 Task: In the  document Music.doc, select heading and apply ' Bold and Underline' Use the "find feature" to find mentioned word and apply Strikethrough in: 'self'
Action: Mouse moved to (457, 686)
Screenshot: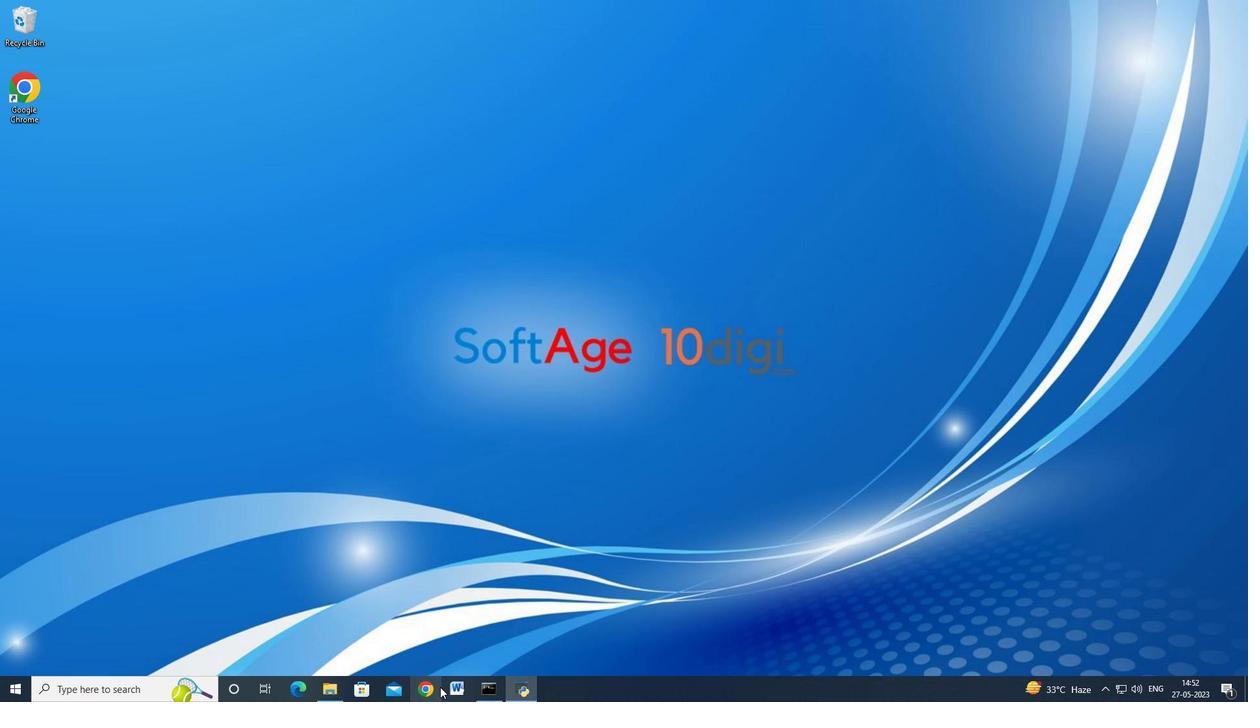
Action: Mouse pressed left at (457, 686)
Screenshot: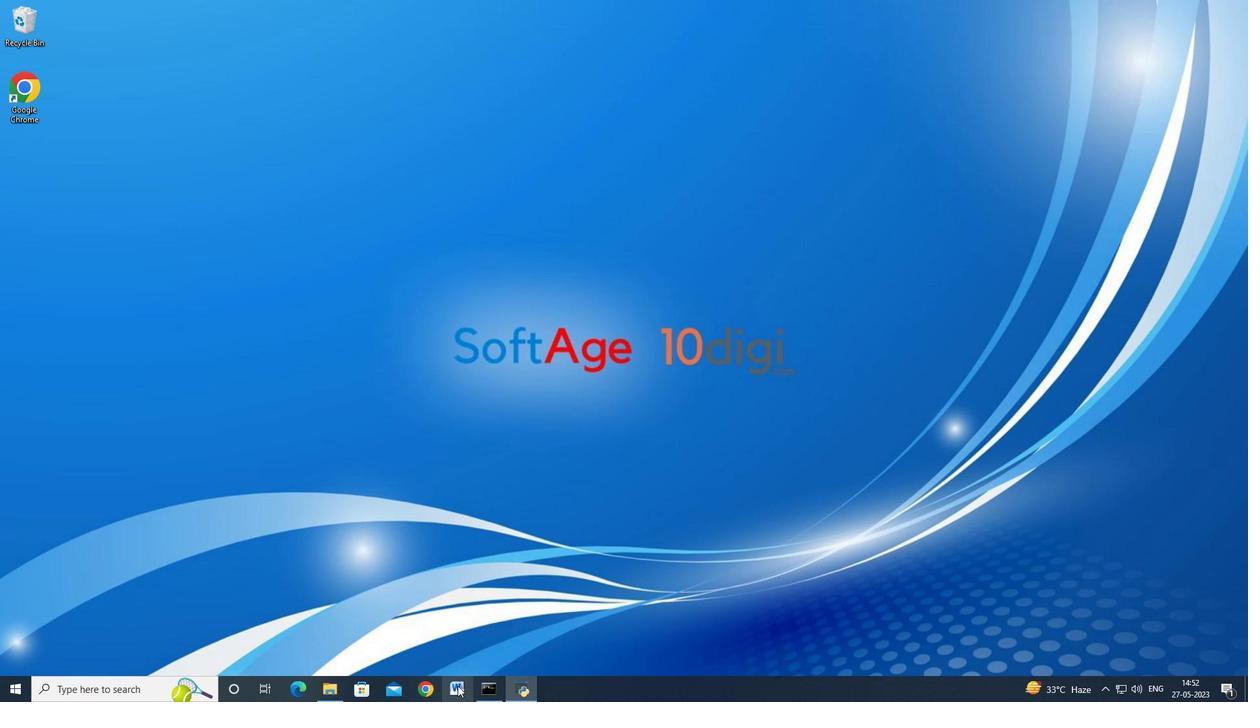 
Action: Mouse moved to (14, 17)
Screenshot: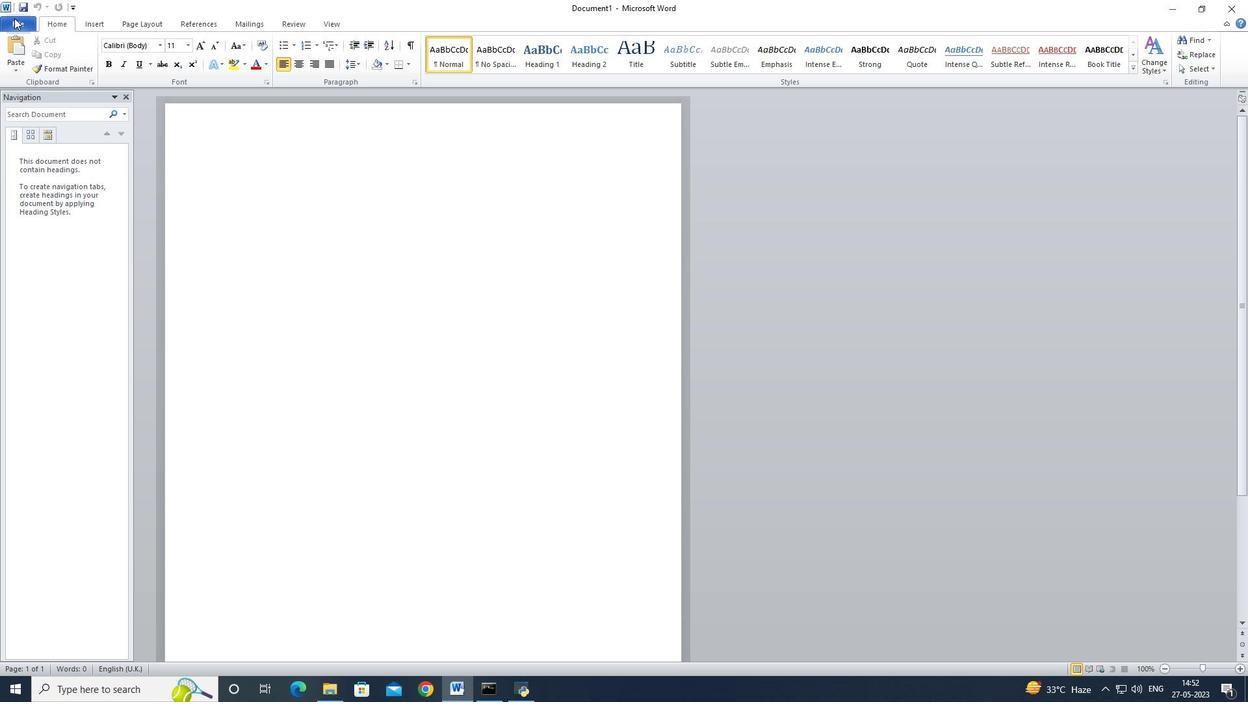 
Action: Mouse pressed left at (14, 17)
Screenshot: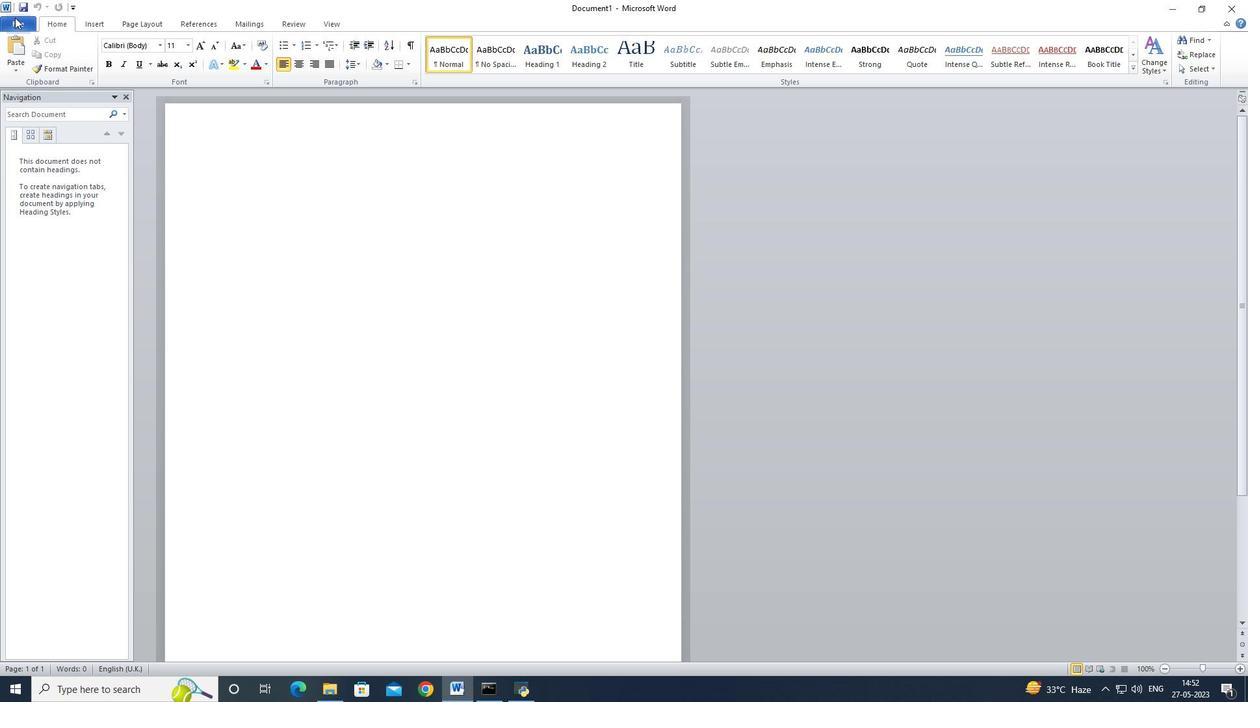 
Action: Mouse moved to (40, 85)
Screenshot: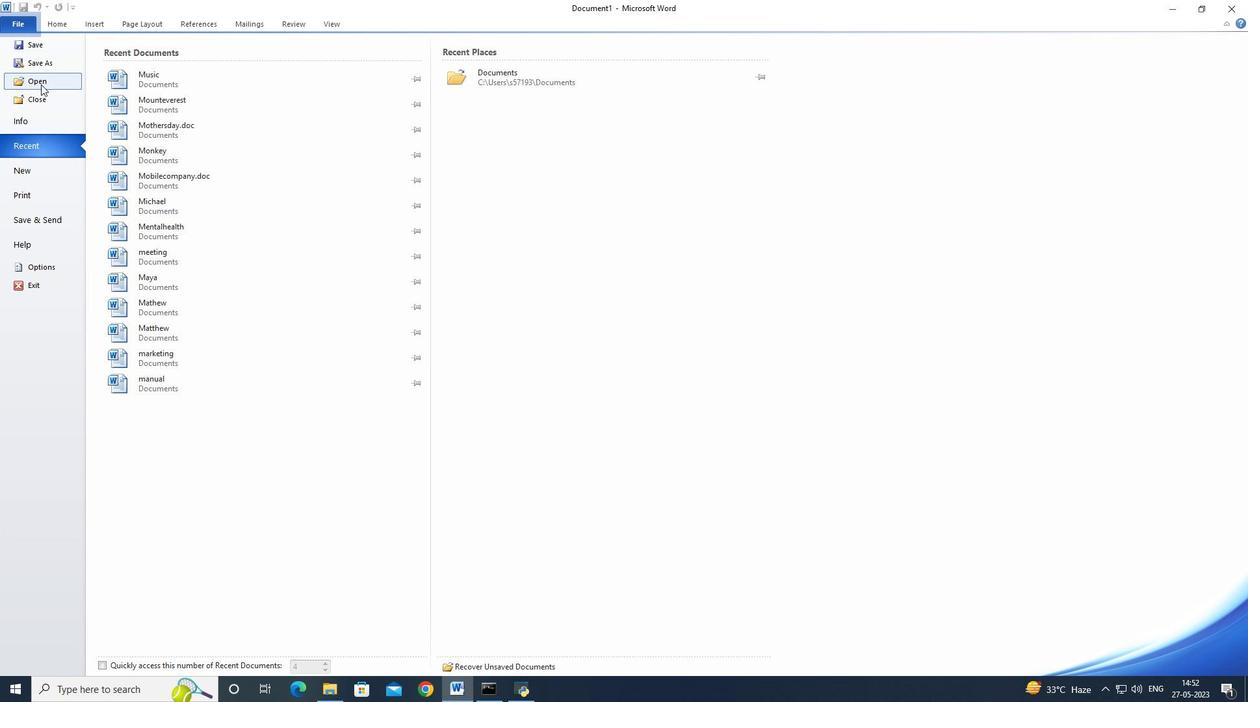 
Action: Mouse pressed left at (40, 85)
Screenshot: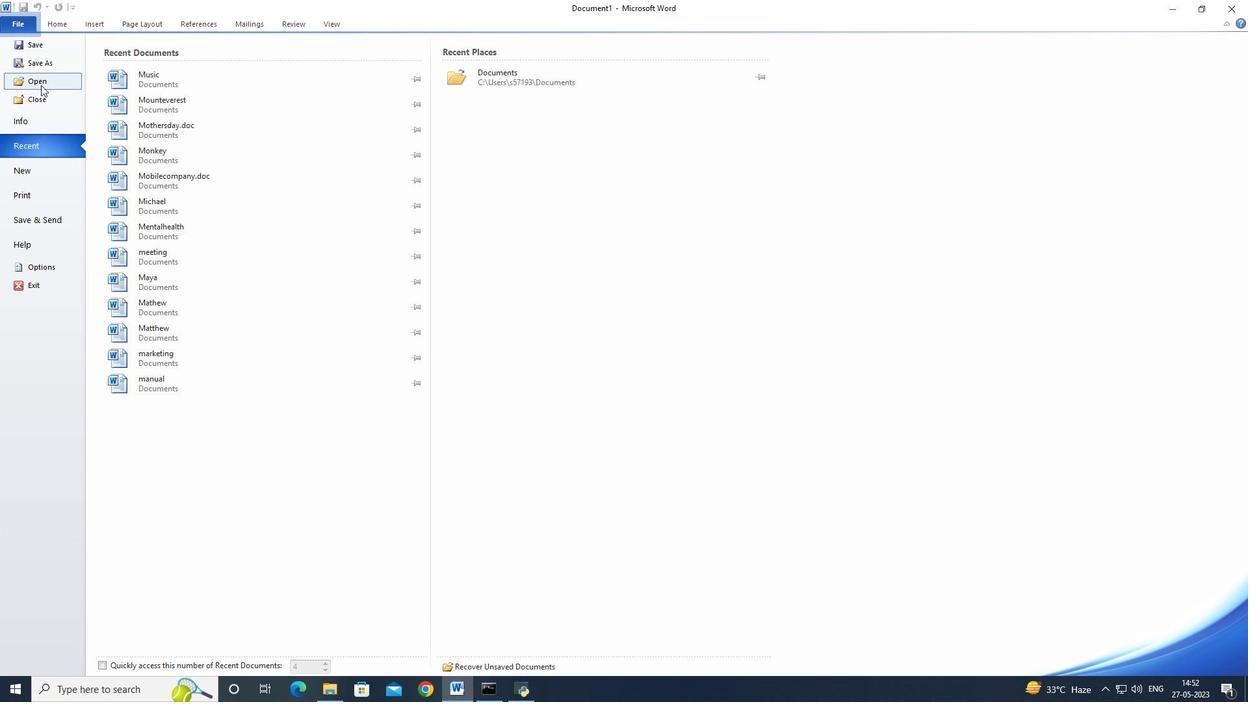 
Action: Mouse moved to (171, 122)
Screenshot: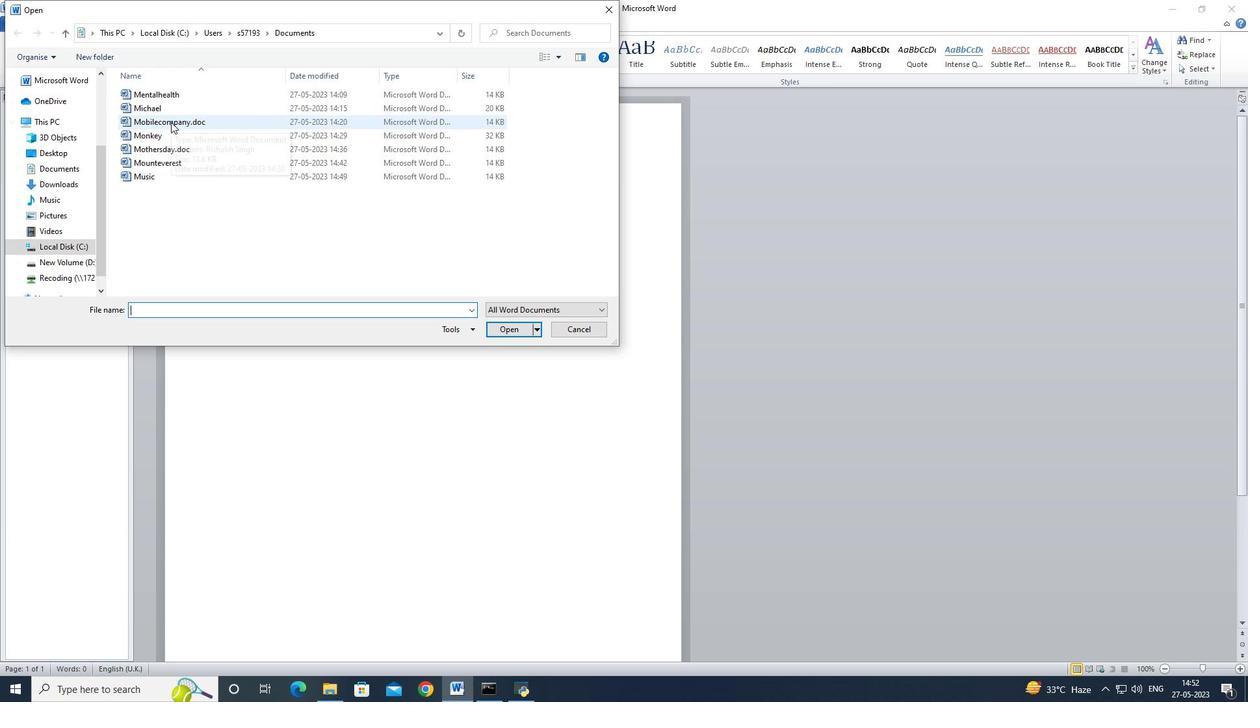
Action: Mouse pressed left at (171, 122)
Screenshot: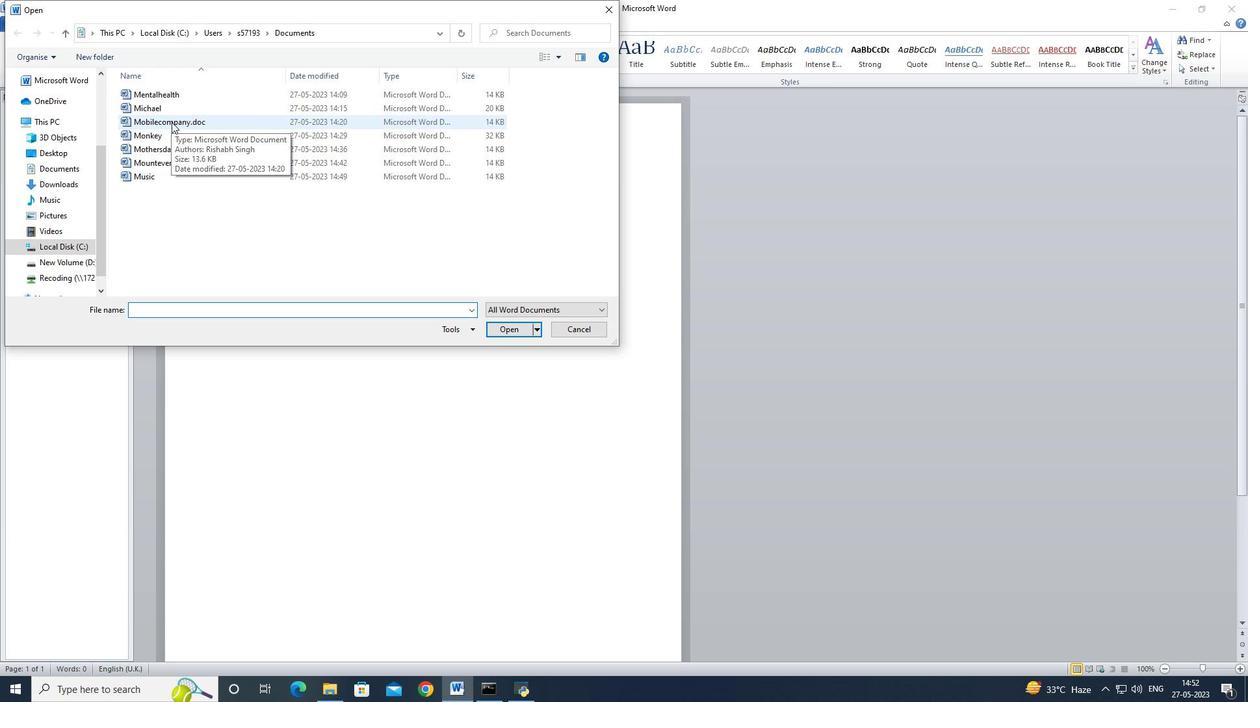 
Action: Mouse moved to (160, 178)
Screenshot: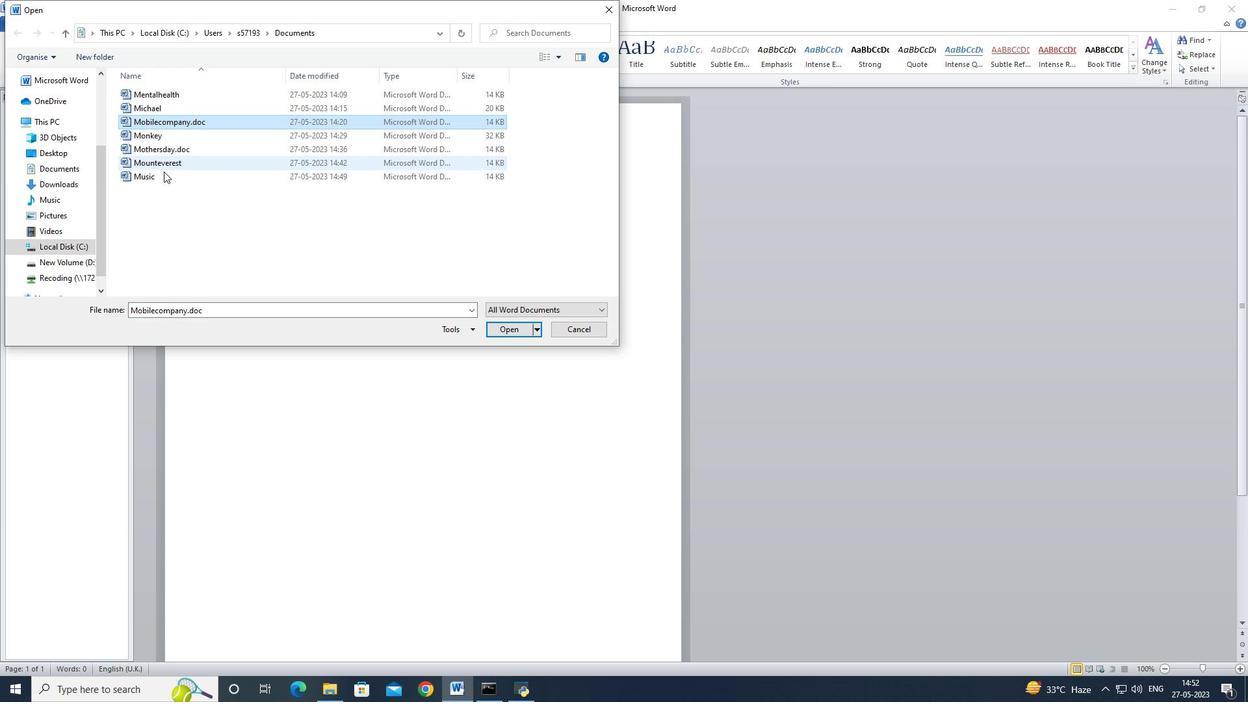 
Action: Mouse pressed left at (160, 178)
Screenshot: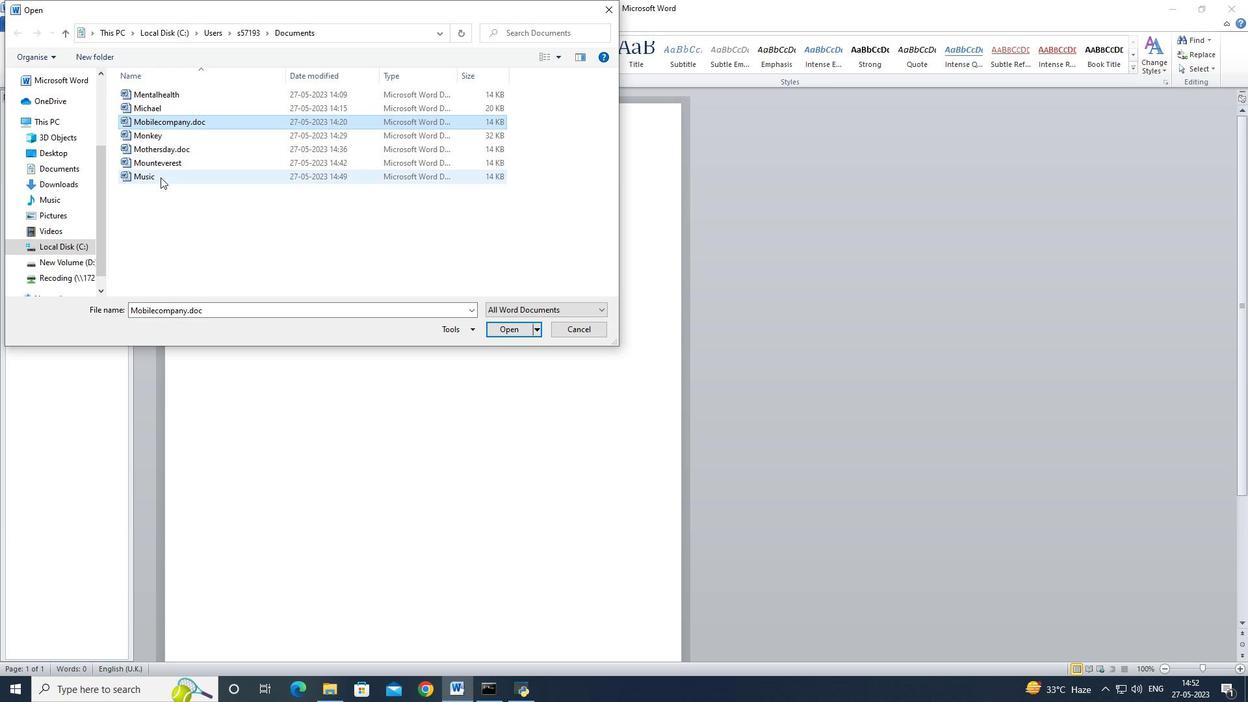 
Action: Mouse moved to (513, 328)
Screenshot: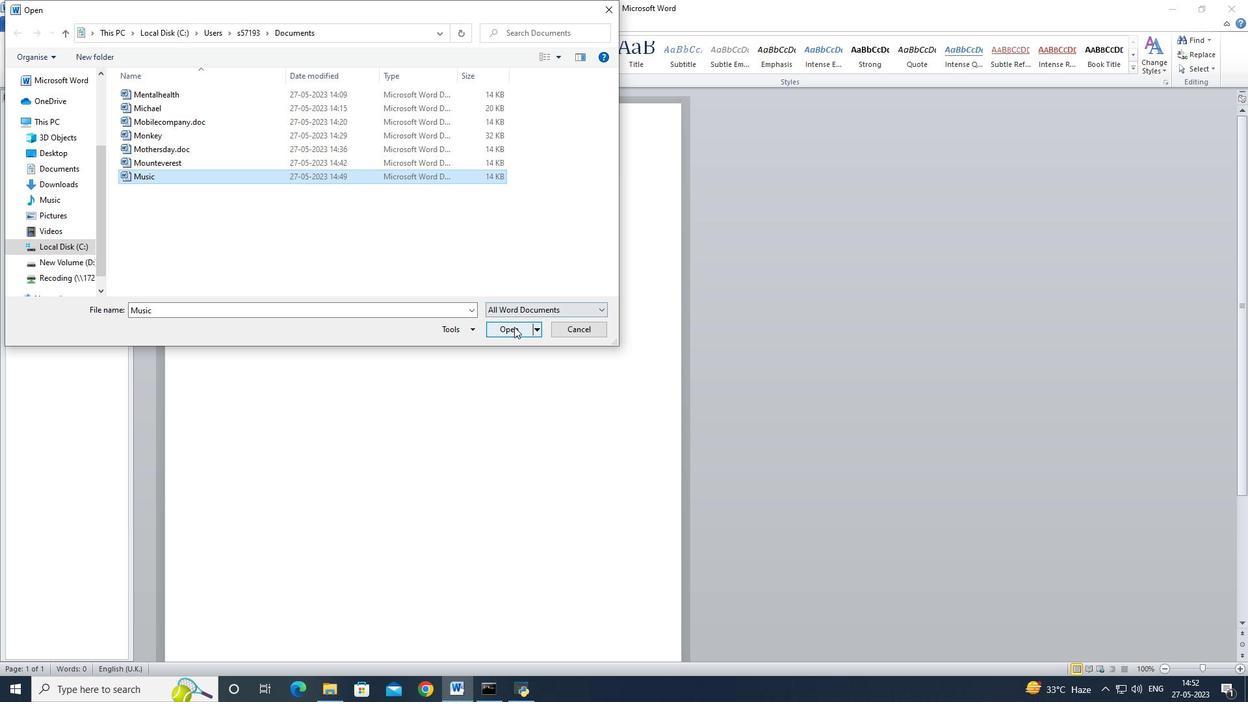 
Action: Mouse pressed left at (513, 328)
Screenshot: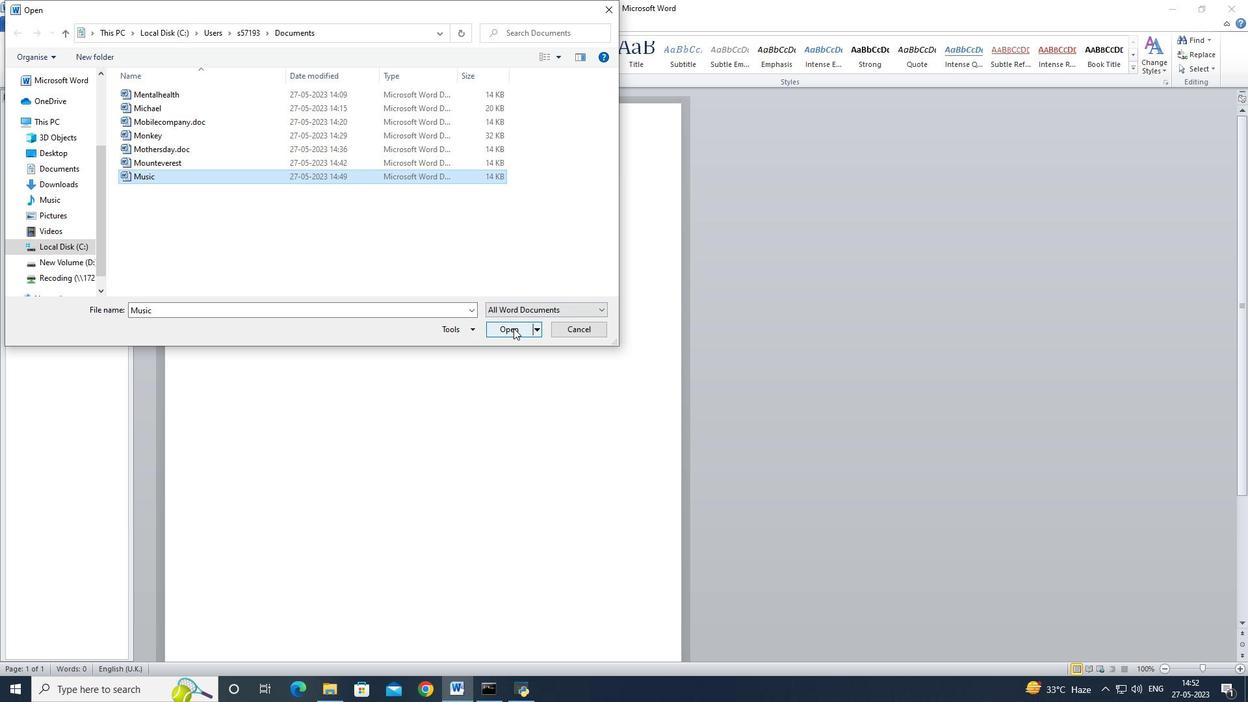 
Action: Mouse moved to (400, 184)
Screenshot: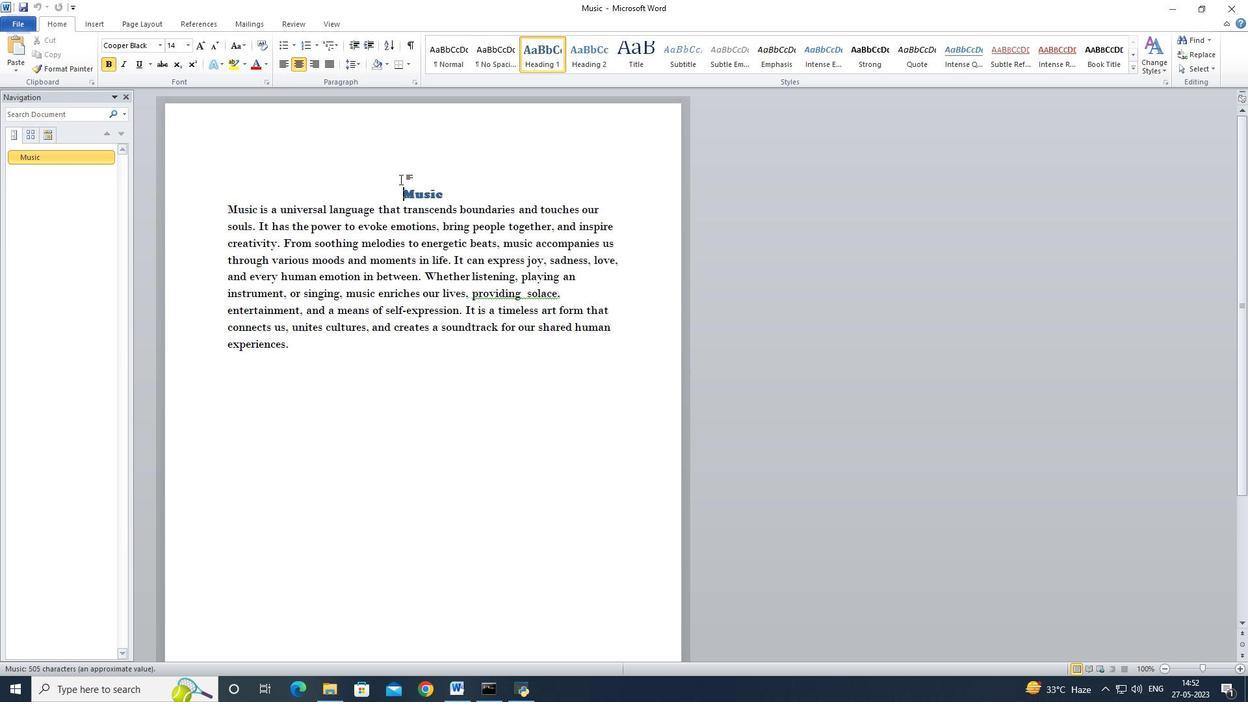 
Action: Mouse pressed left at (400, 184)
Screenshot: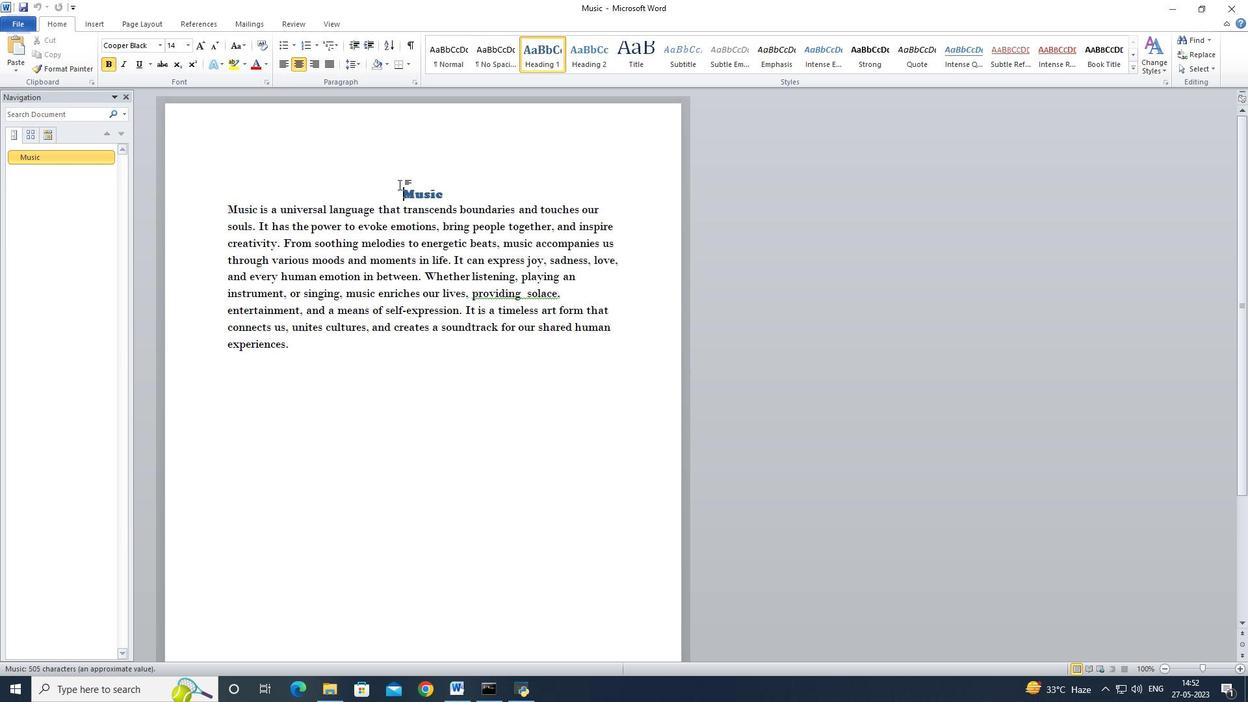 
Action: Mouse moved to (107, 64)
Screenshot: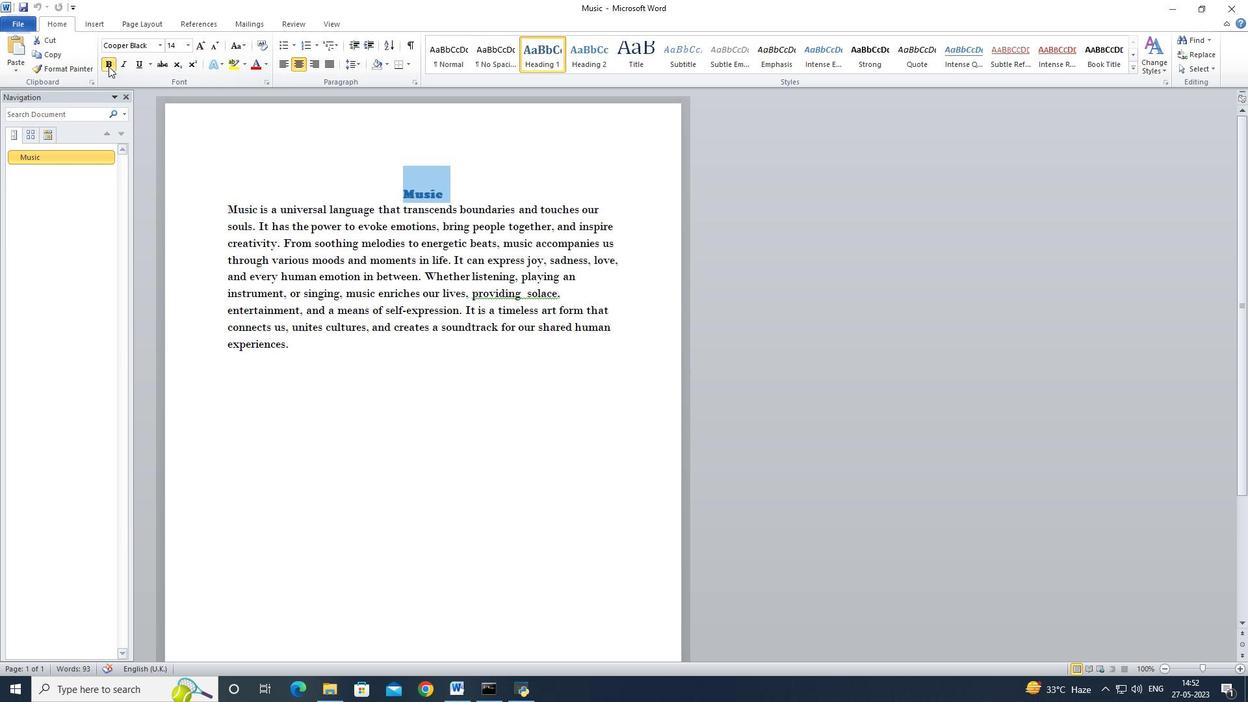 
Action: Mouse pressed left at (107, 64)
Screenshot: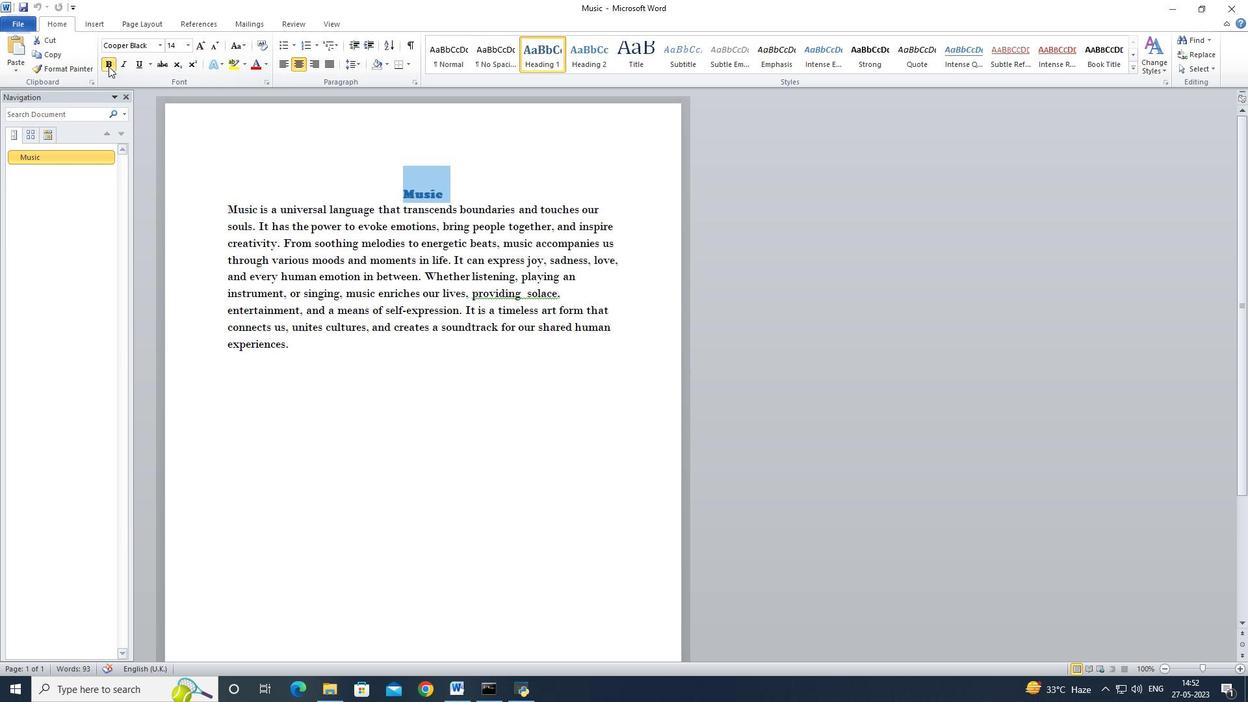 
Action: Mouse moved to (113, 65)
Screenshot: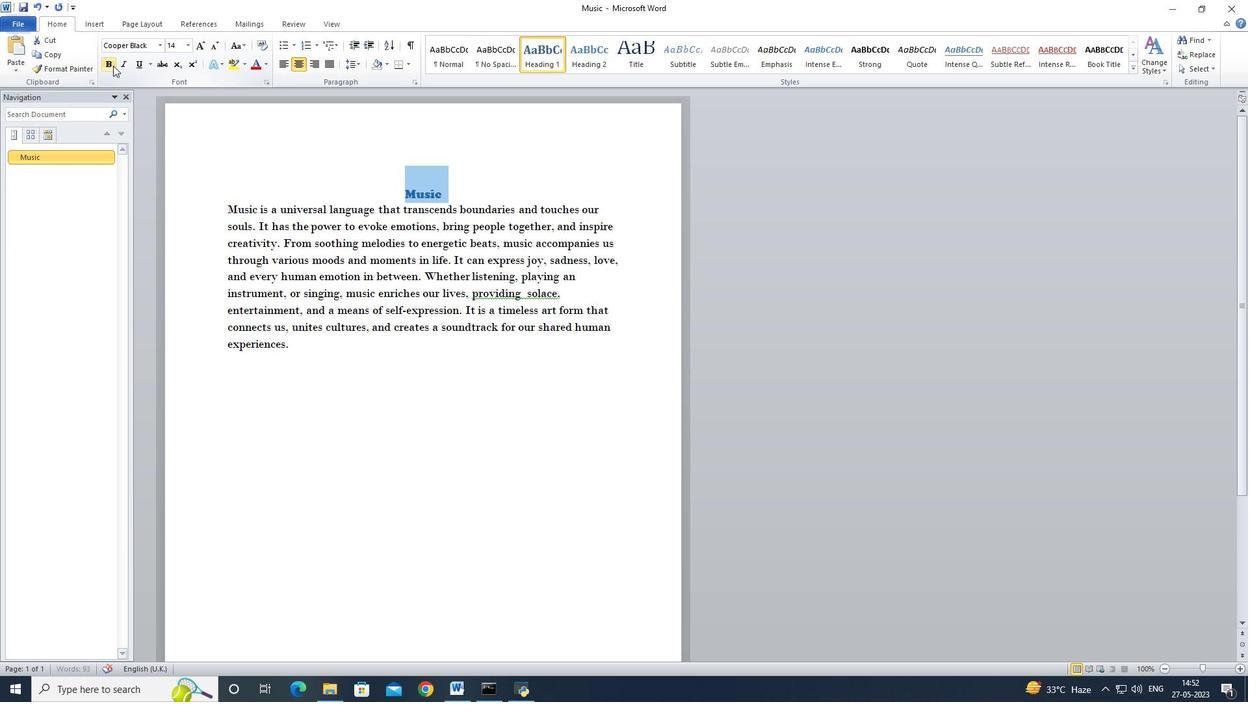 
Action: Mouse pressed left at (113, 65)
Screenshot: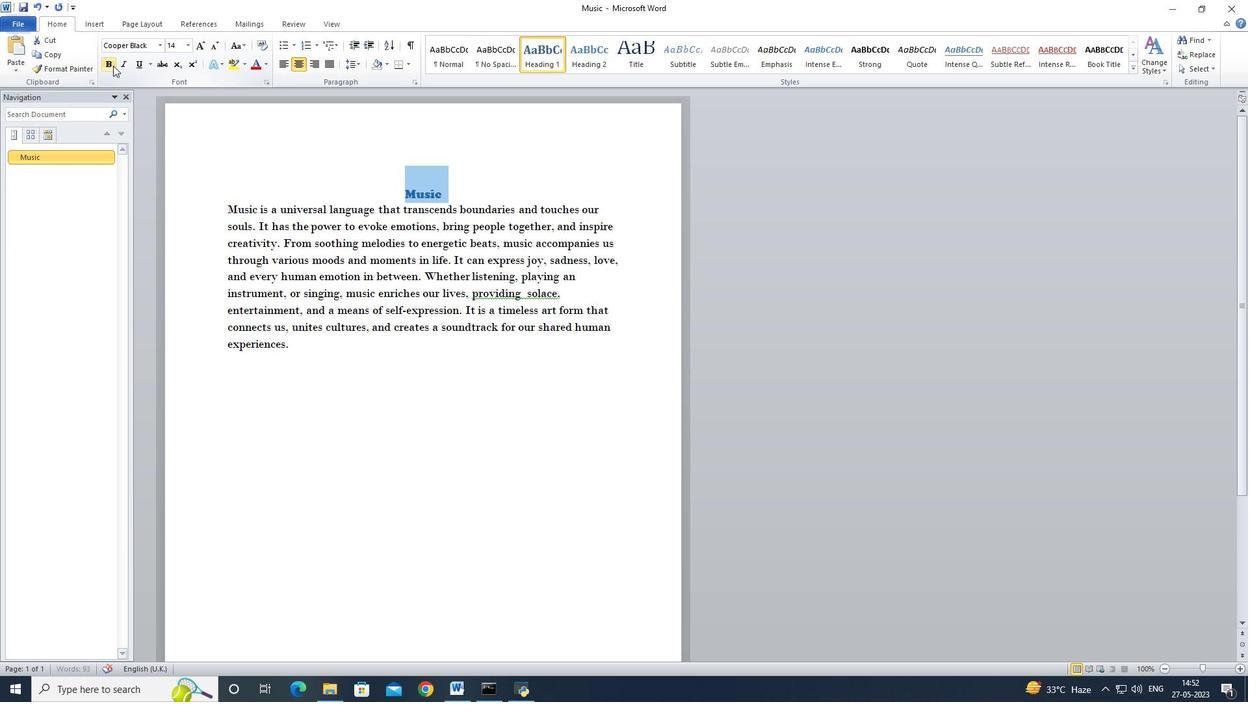 
Action: Mouse moved to (141, 65)
Screenshot: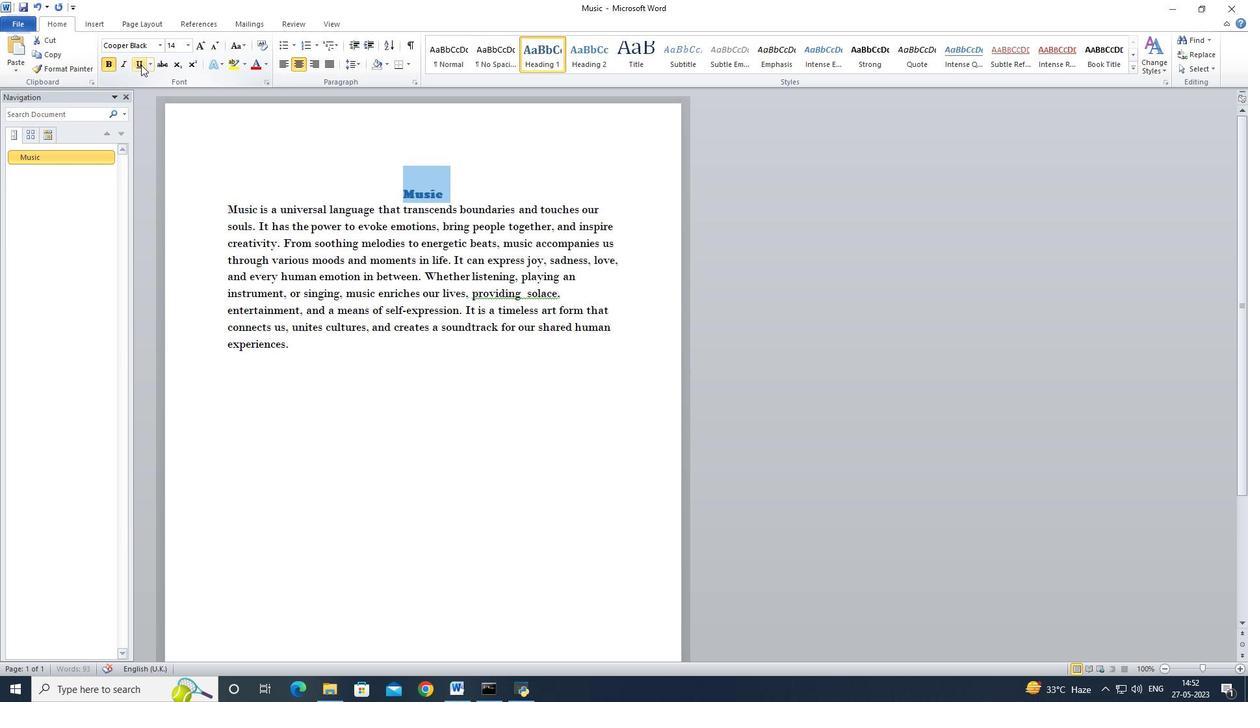 
Action: Mouse pressed left at (141, 65)
Screenshot: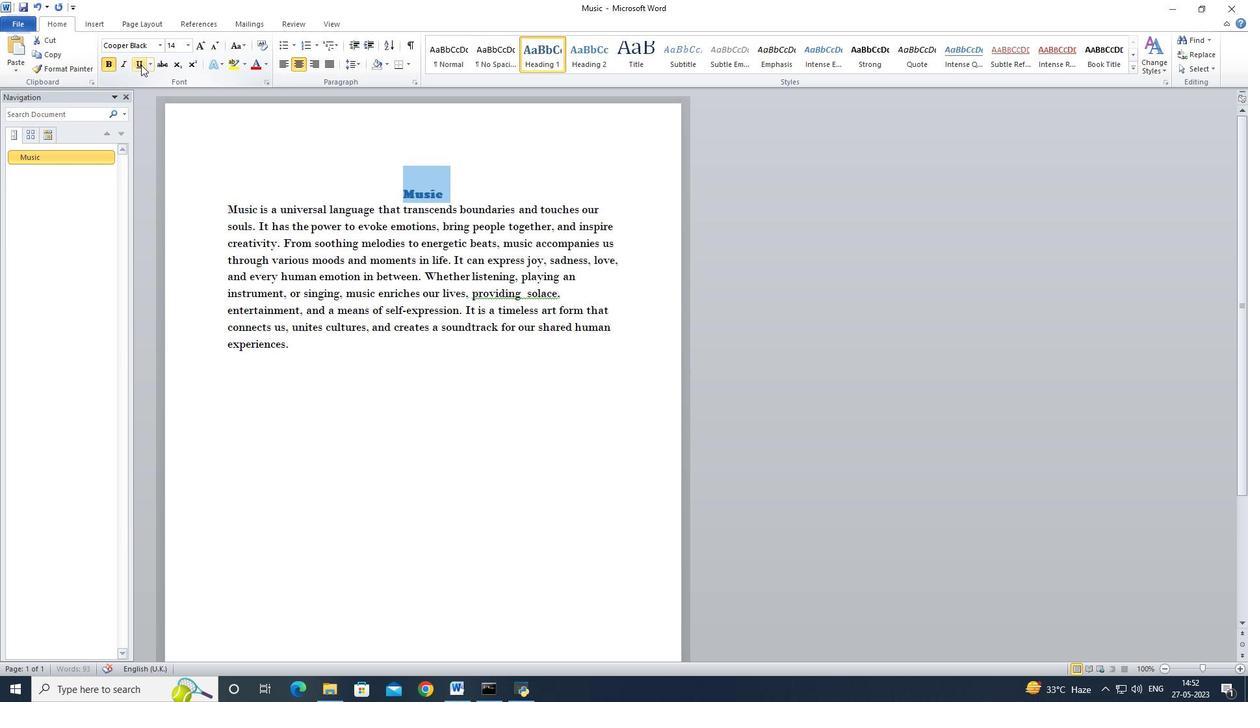 
Action: Mouse moved to (493, 135)
Screenshot: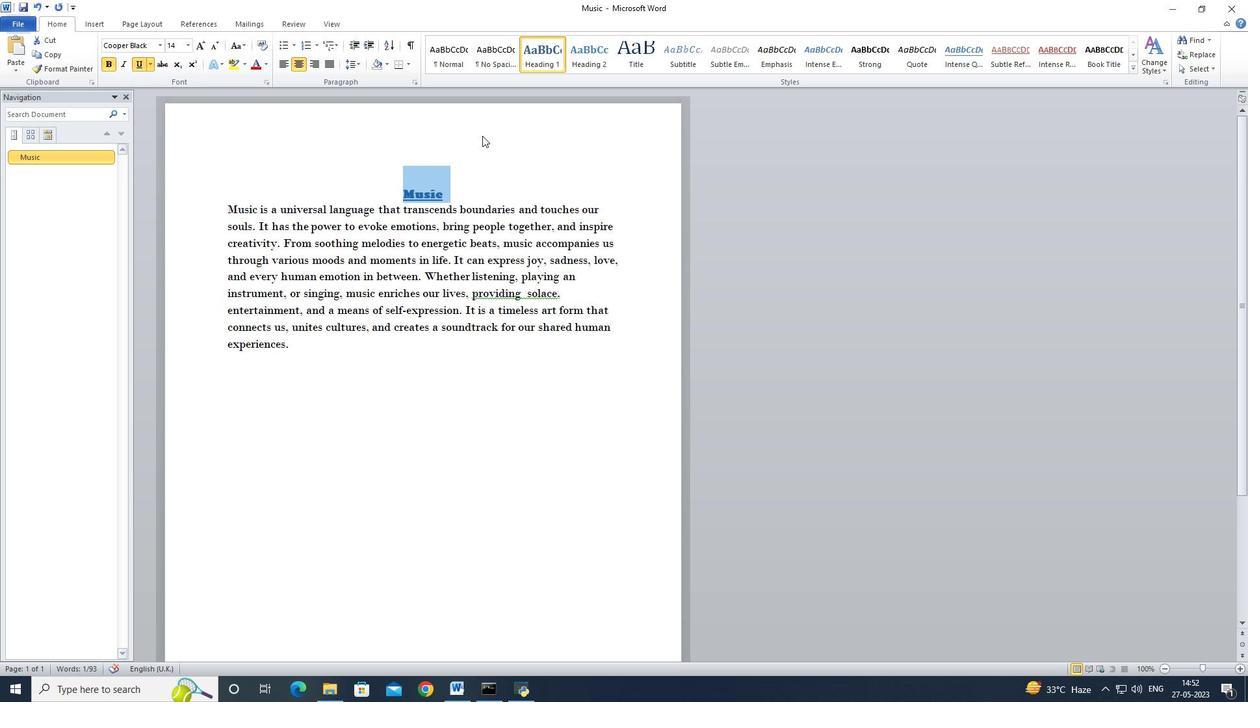 
Action: Mouse pressed left at (493, 135)
Screenshot: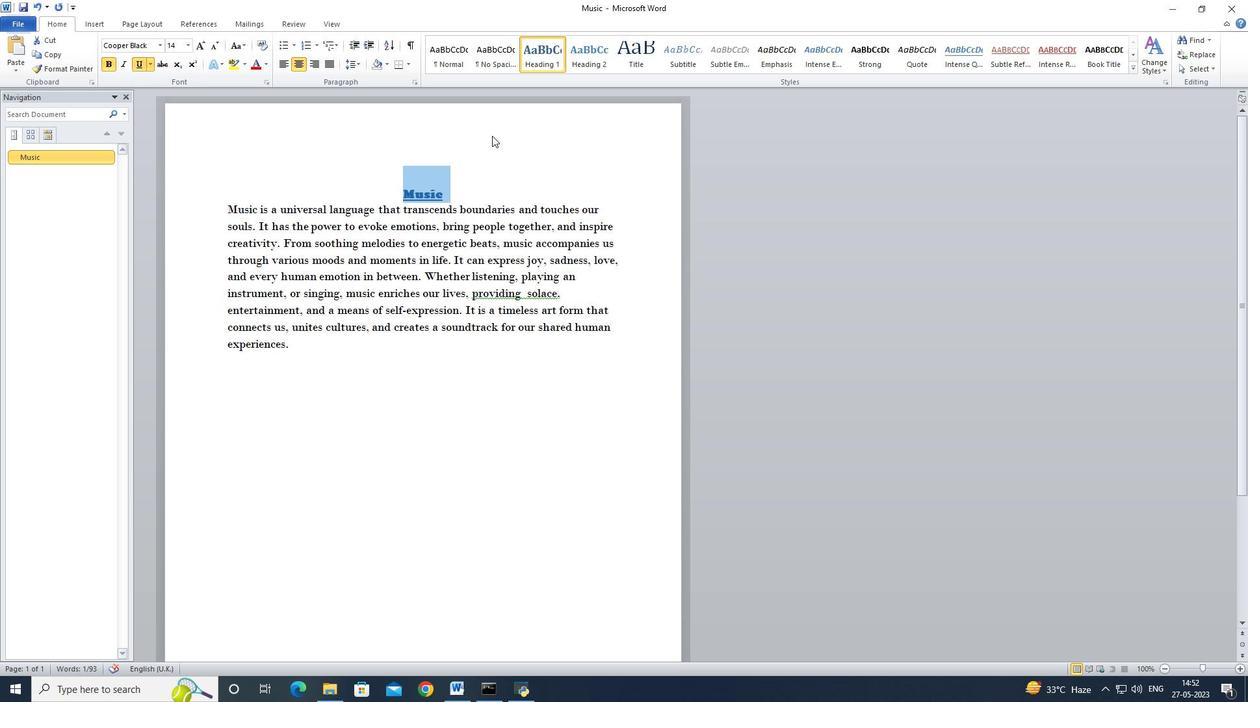
Action: Mouse moved to (492, 135)
Screenshot: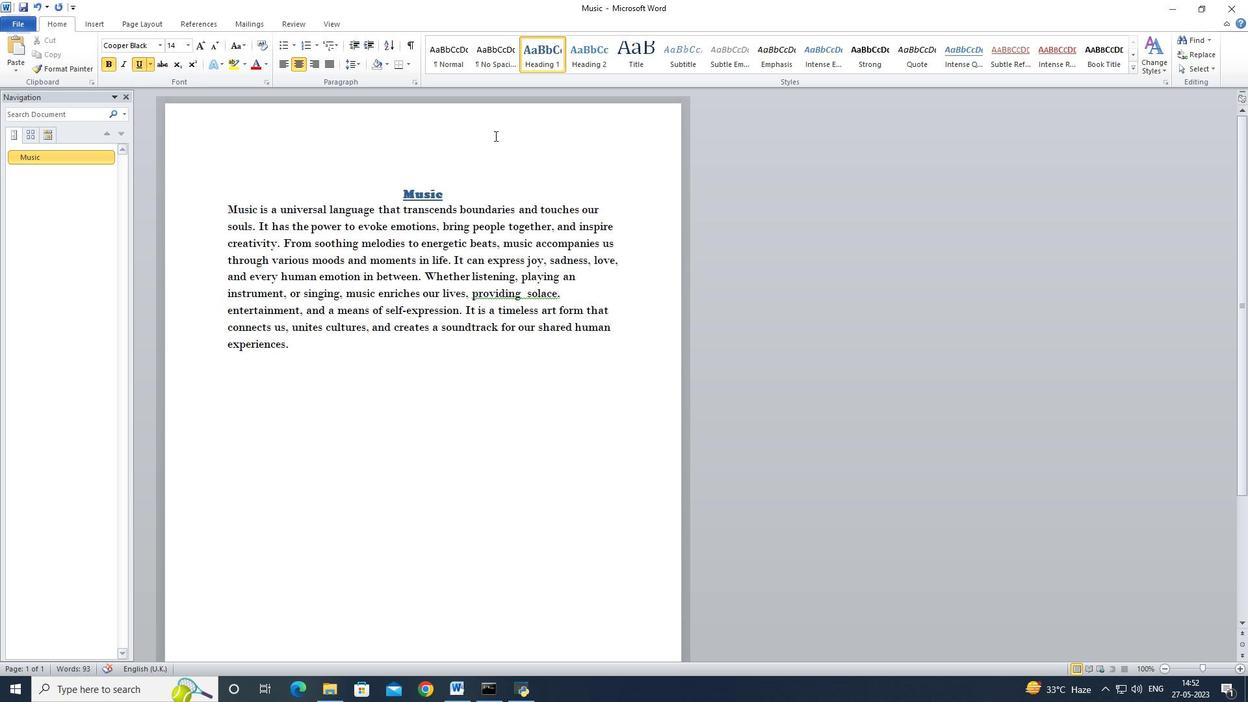 
Action: Key pressed ctrl+Fself
Screenshot: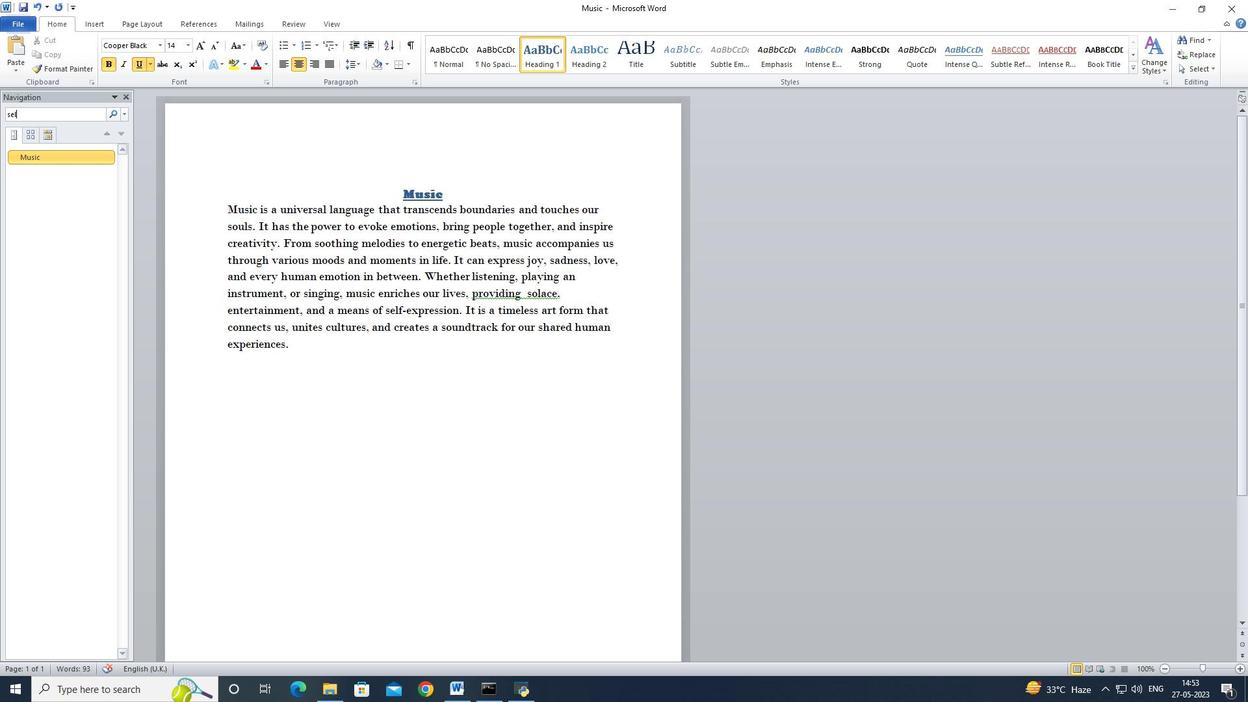 
Action: Mouse moved to (123, 148)
Screenshot: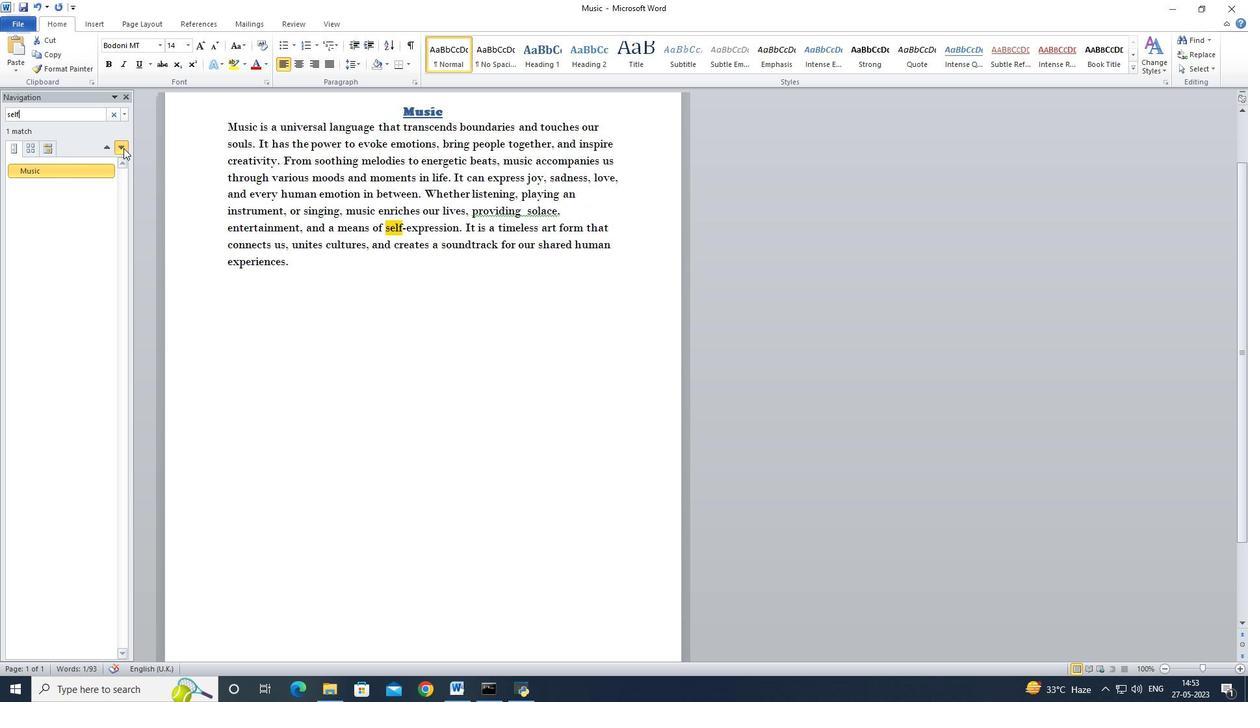 
Action: Mouse pressed left at (123, 148)
Screenshot: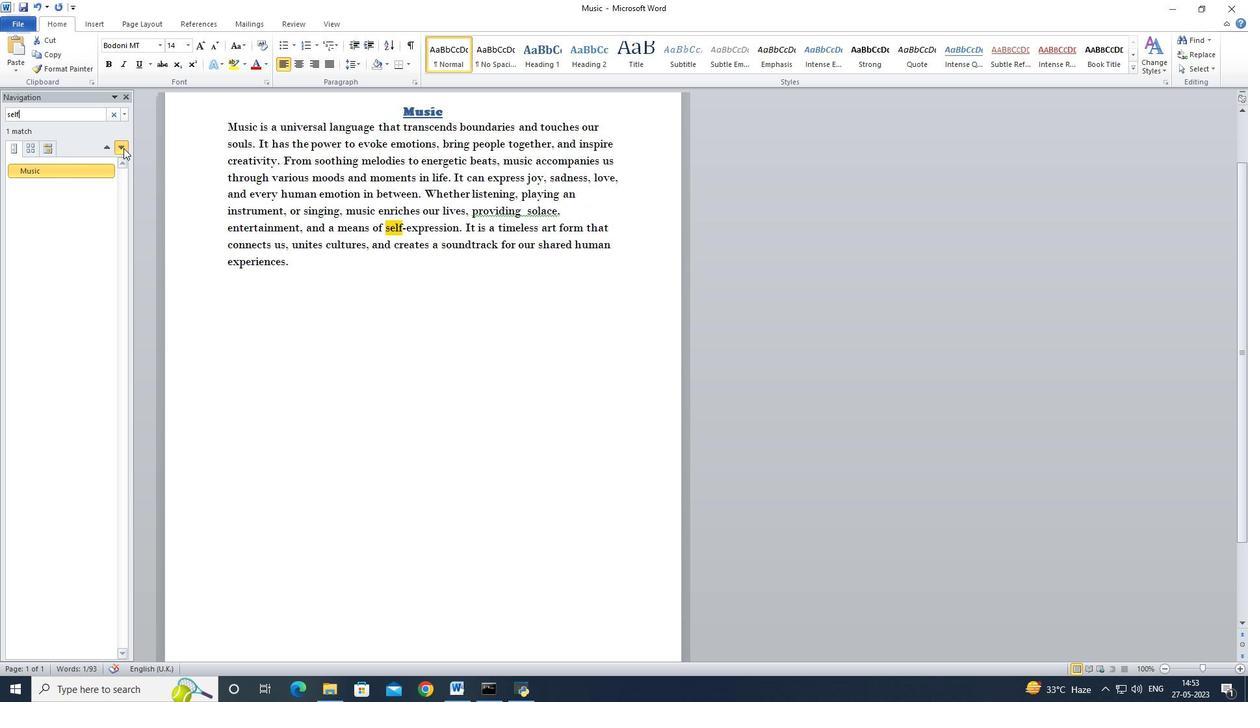 
Action: Mouse moved to (164, 65)
Screenshot: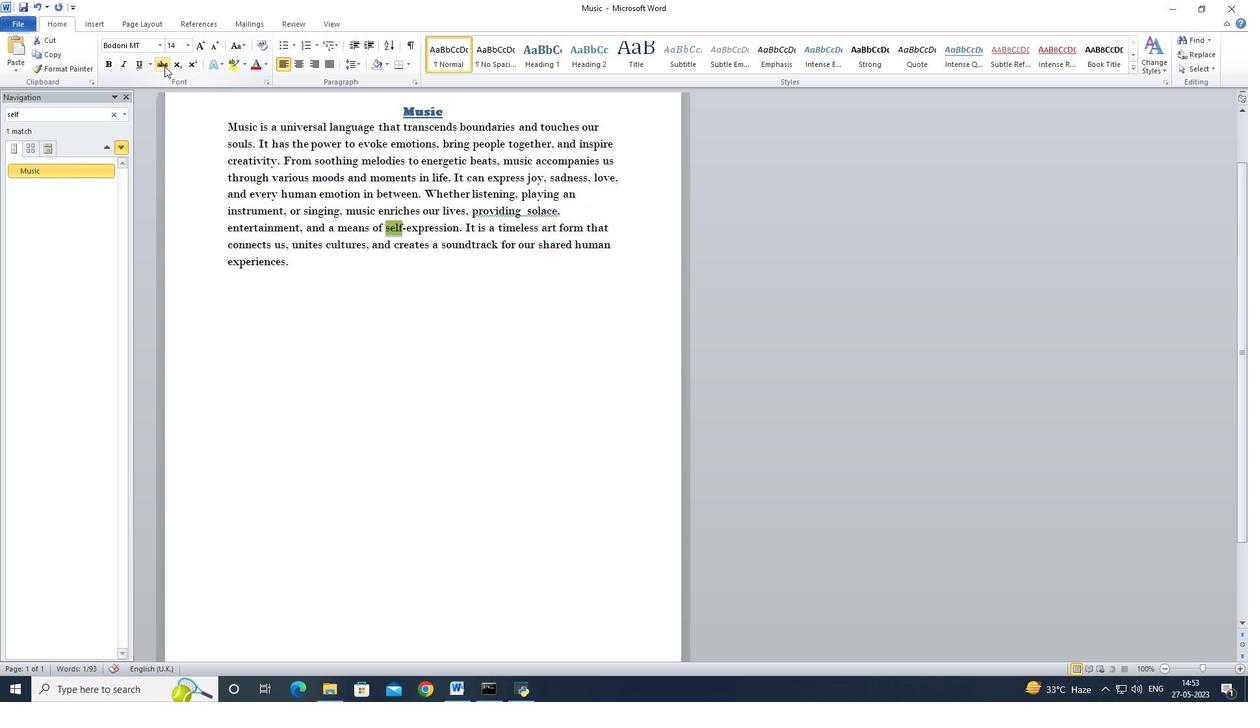 
Action: Mouse pressed left at (164, 65)
Screenshot: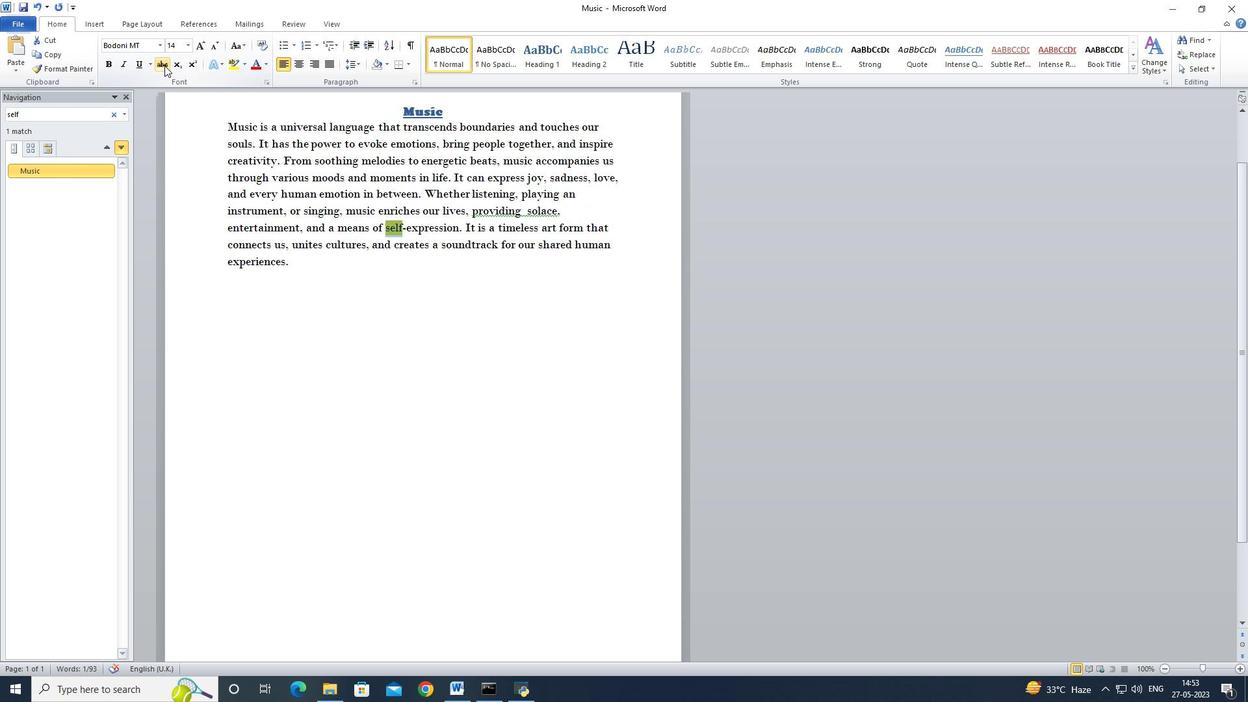 
Action: Mouse moved to (164, 65)
Screenshot: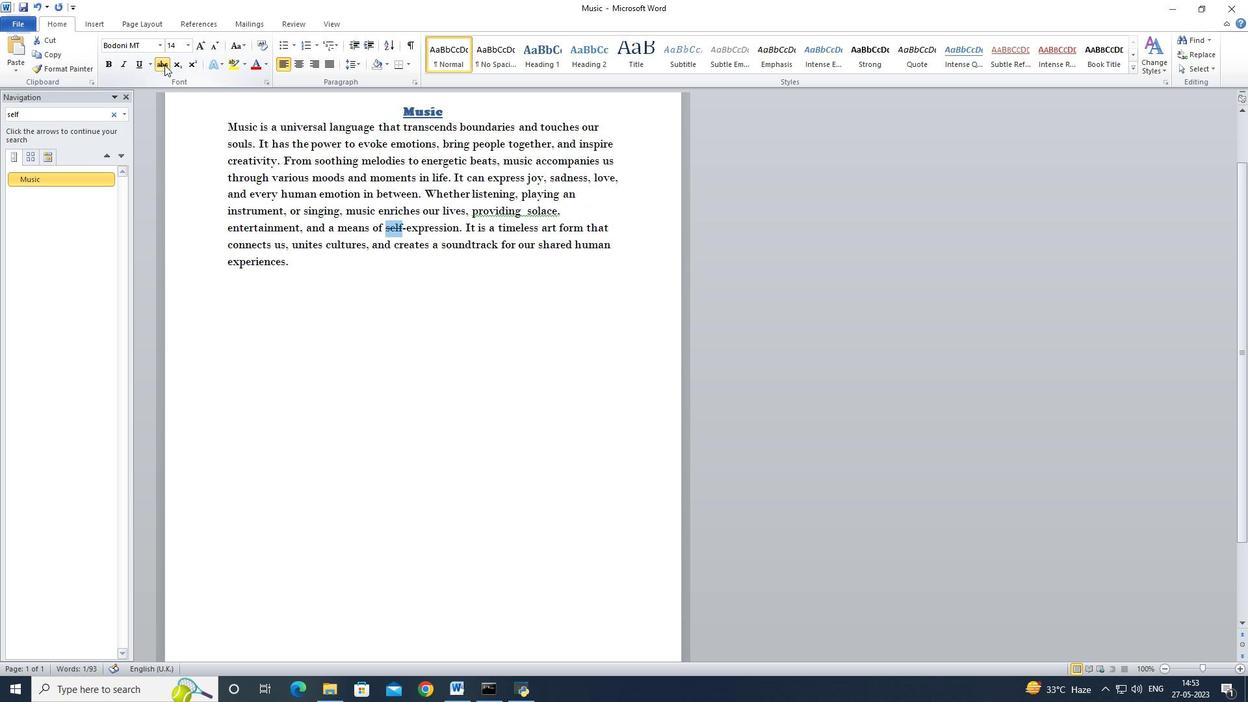 
